 Task: Look for properties with more than 1+ garage.
Action: Mouse moved to (463, 194)
Screenshot: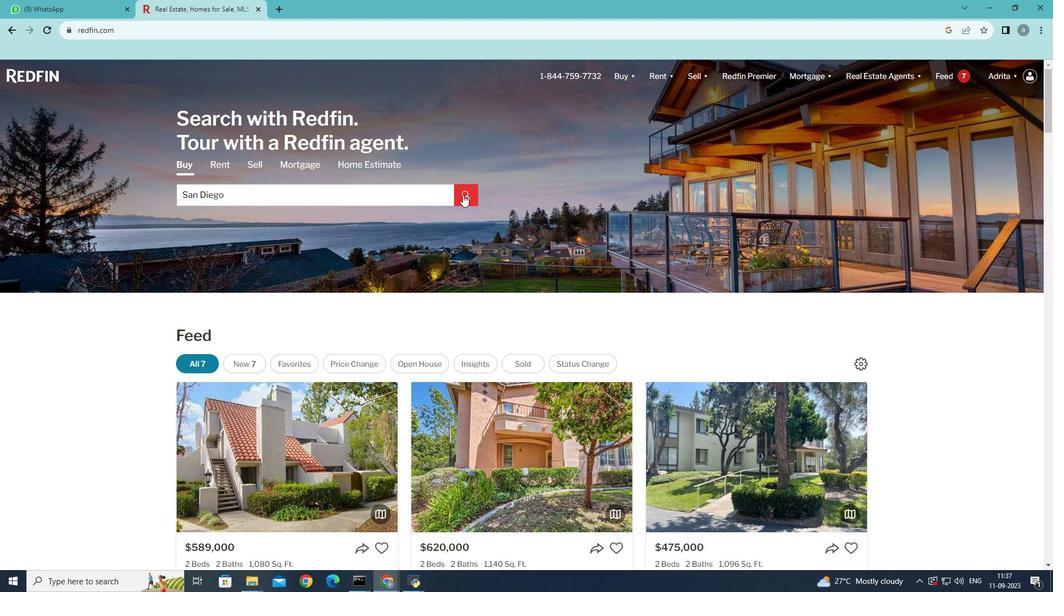 
Action: Mouse pressed left at (463, 194)
Screenshot: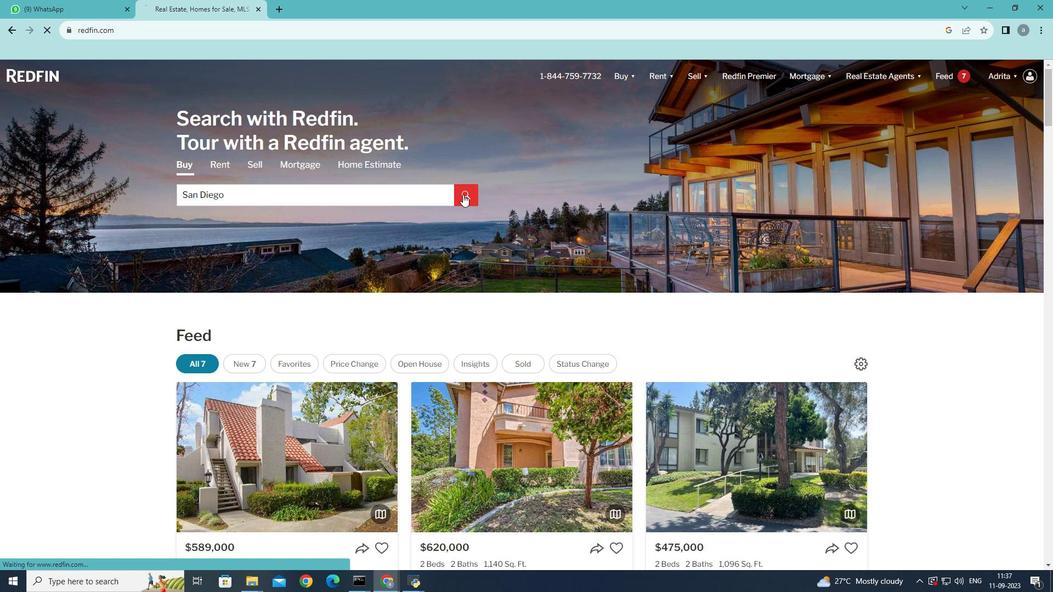 
Action: Mouse moved to (959, 149)
Screenshot: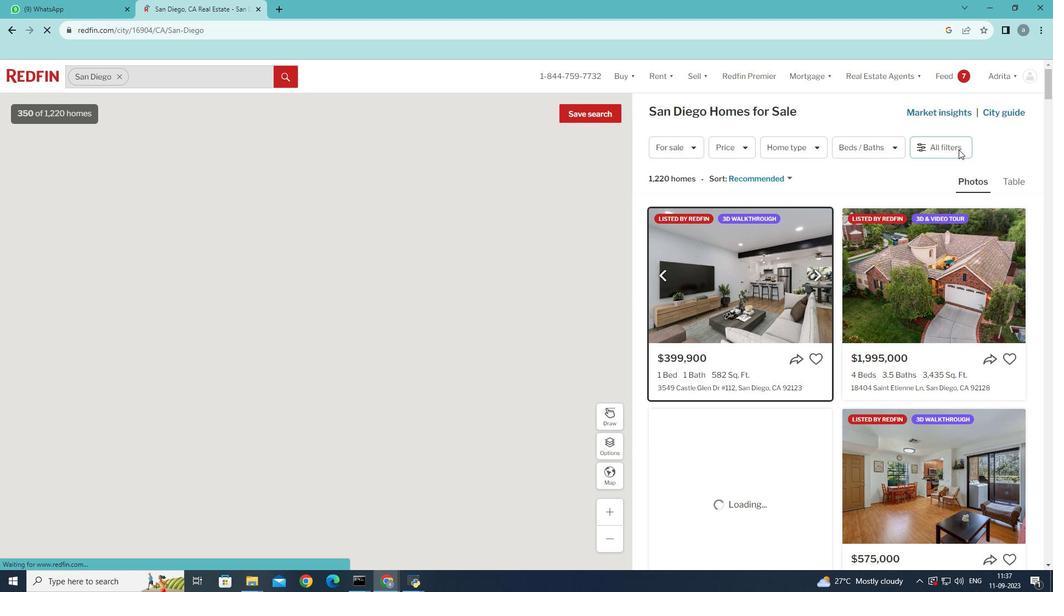 
Action: Mouse pressed left at (959, 149)
Screenshot: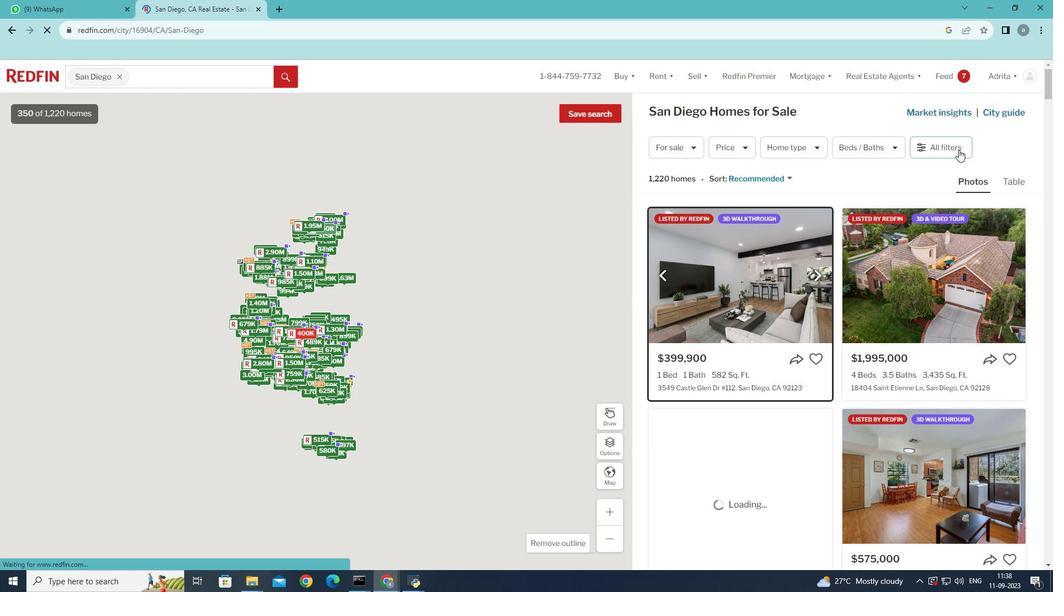 
Action: Mouse pressed left at (959, 149)
Screenshot: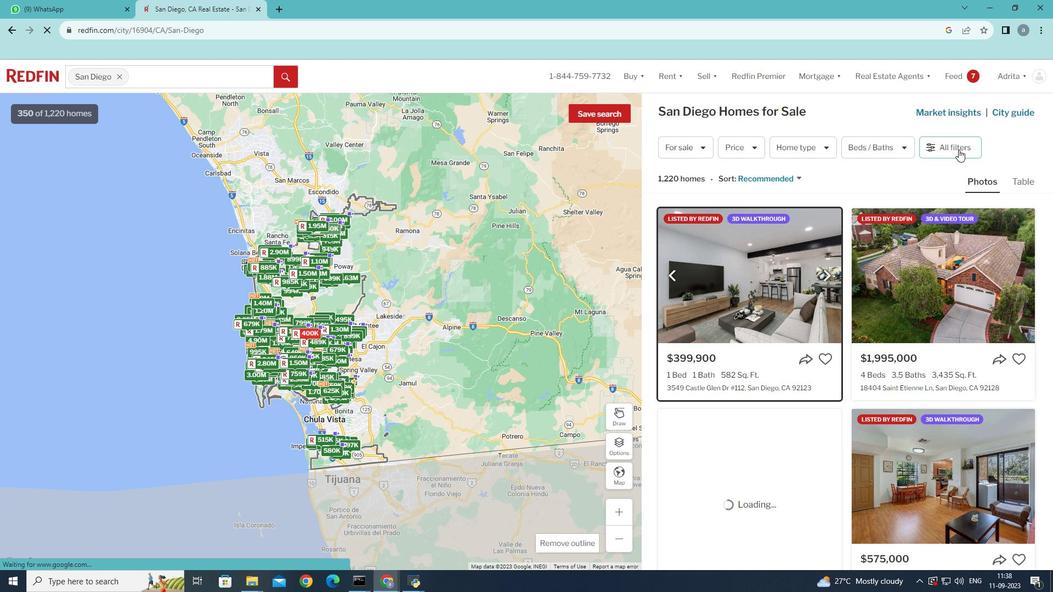 
Action: Mouse moved to (867, 282)
Screenshot: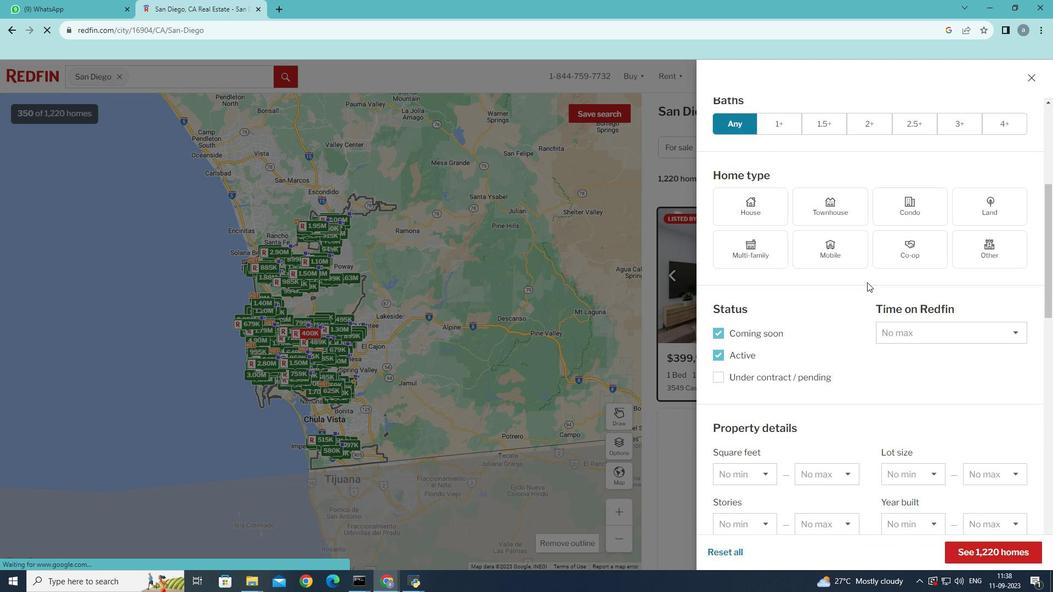 
Action: Mouse scrolled (867, 281) with delta (0, 0)
Screenshot: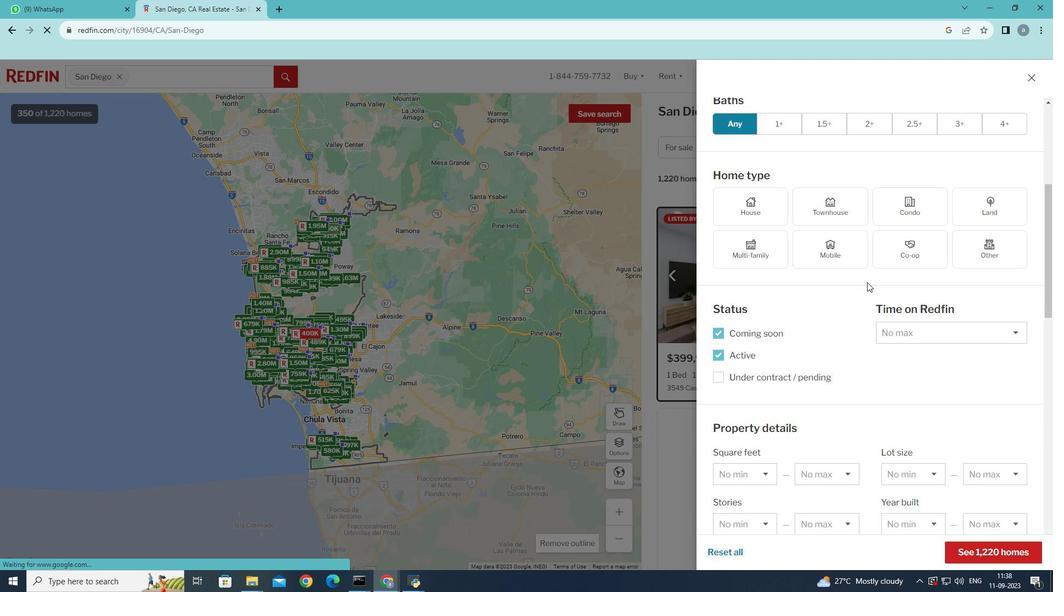 
Action: Mouse scrolled (867, 281) with delta (0, 0)
Screenshot: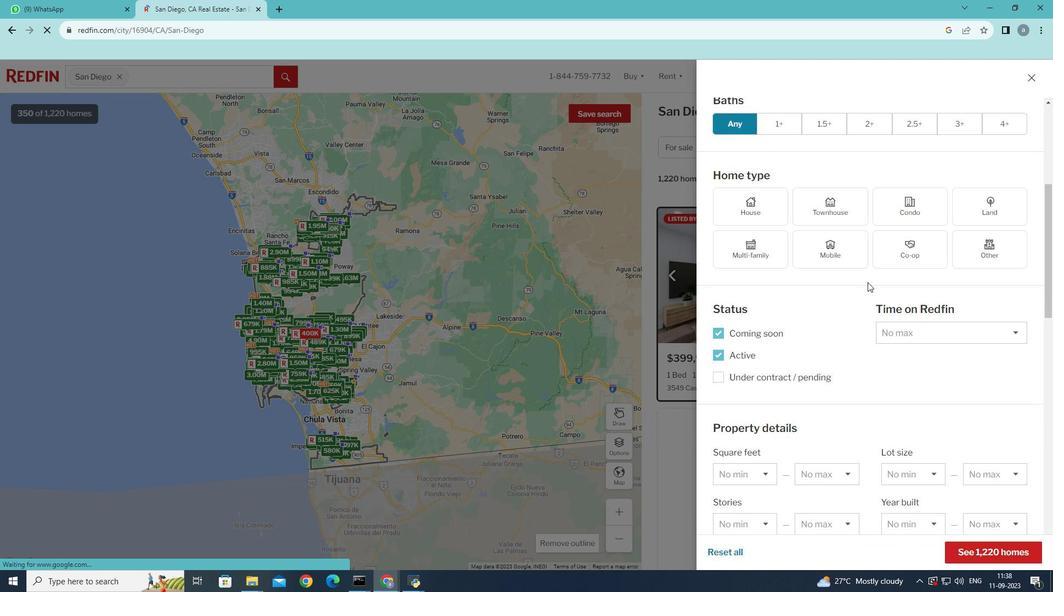 
Action: Mouse scrolled (867, 281) with delta (0, 0)
Screenshot: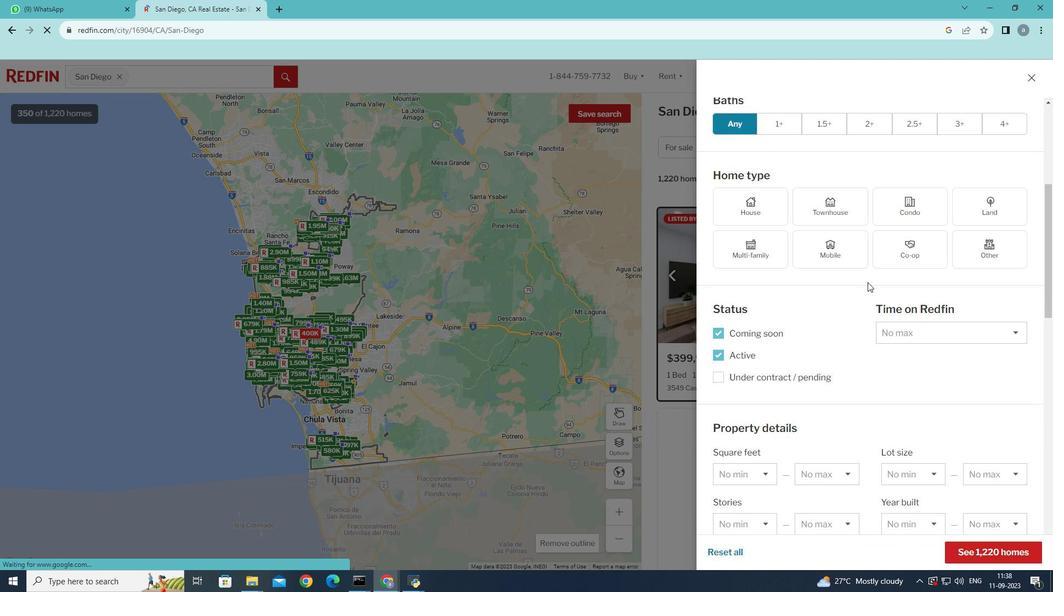 
Action: Mouse scrolled (867, 281) with delta (0, 0)
Screenshot: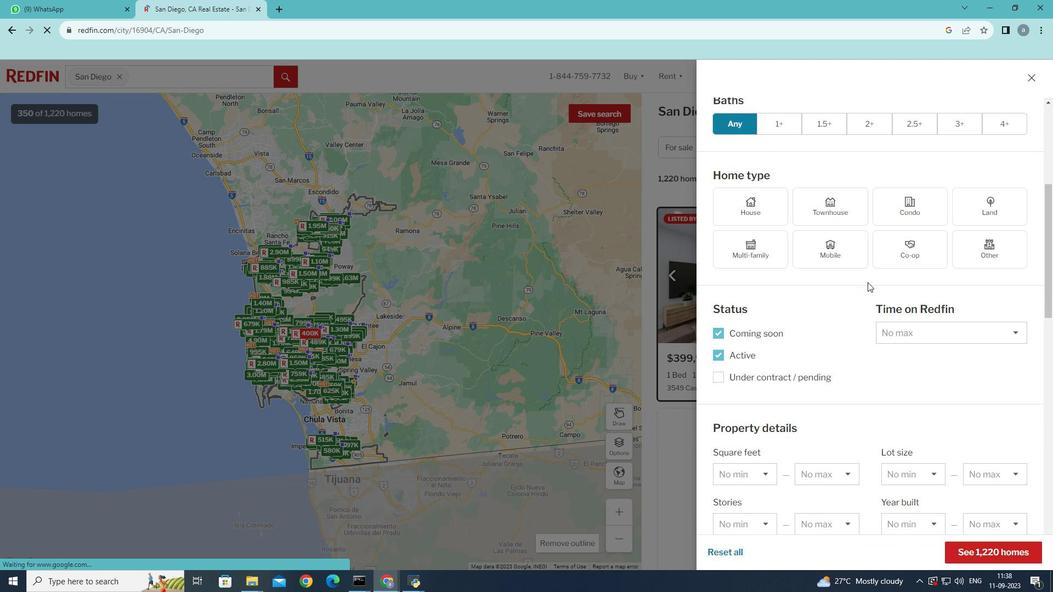 
Action: Mouse scrolled (867, 281) with delta (0, 0)
Screenshot: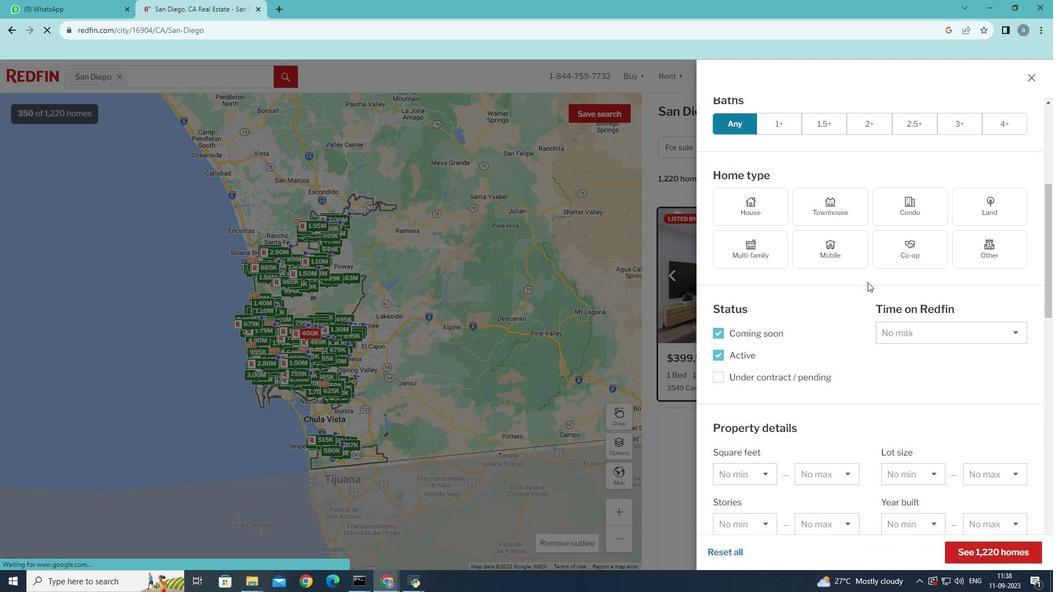 
Action: Mouse moved to (868, 282)
Screenshot: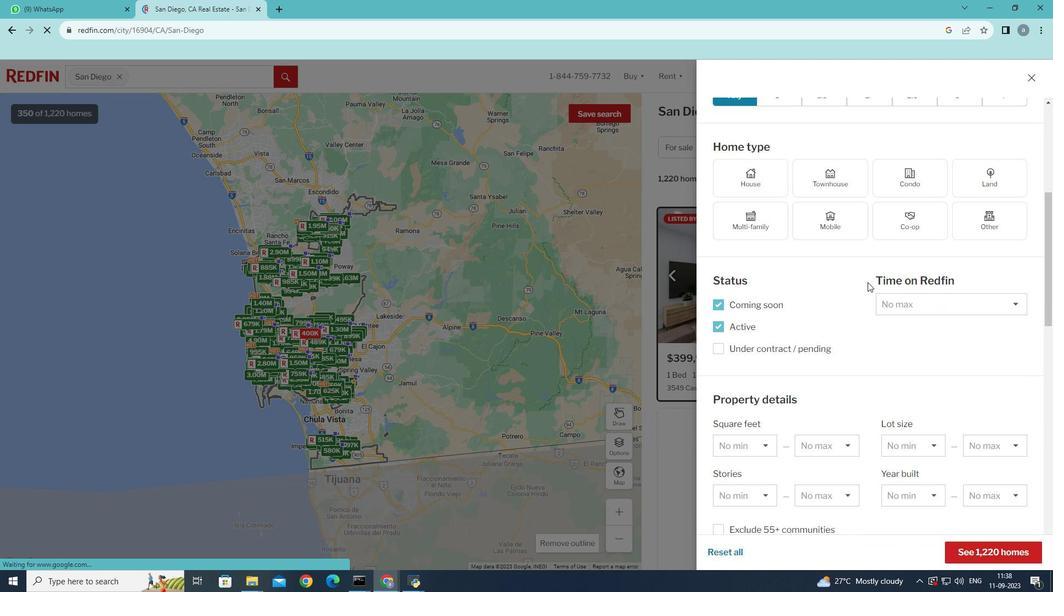 
Action: Mouse scrolled (868, 282) with delta (0, 0)
Screenshot: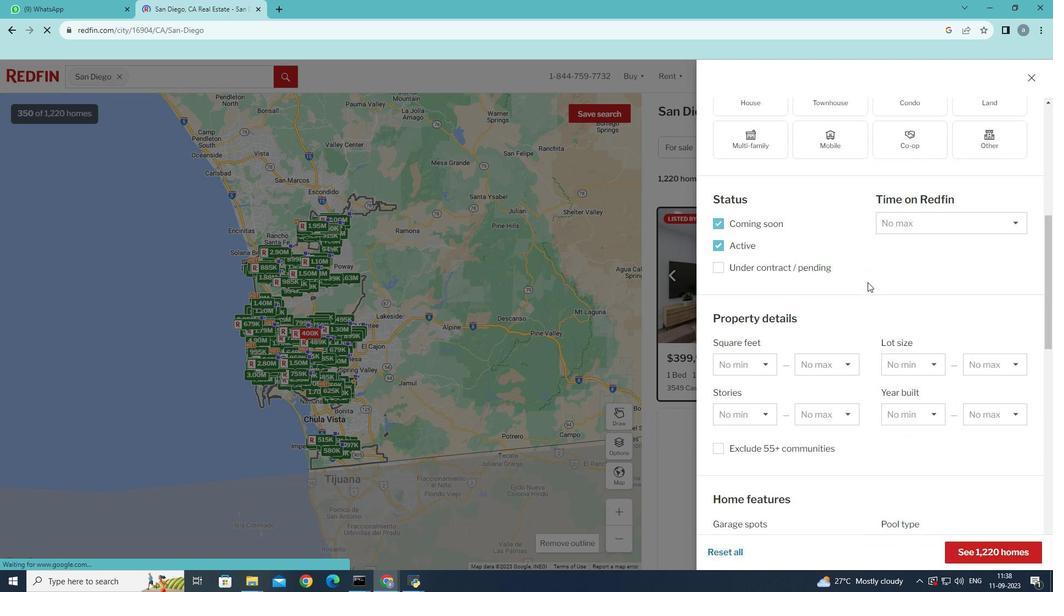 
Action: Mouse scrolled (868, 282) with delta (0, 0)
Screenshot: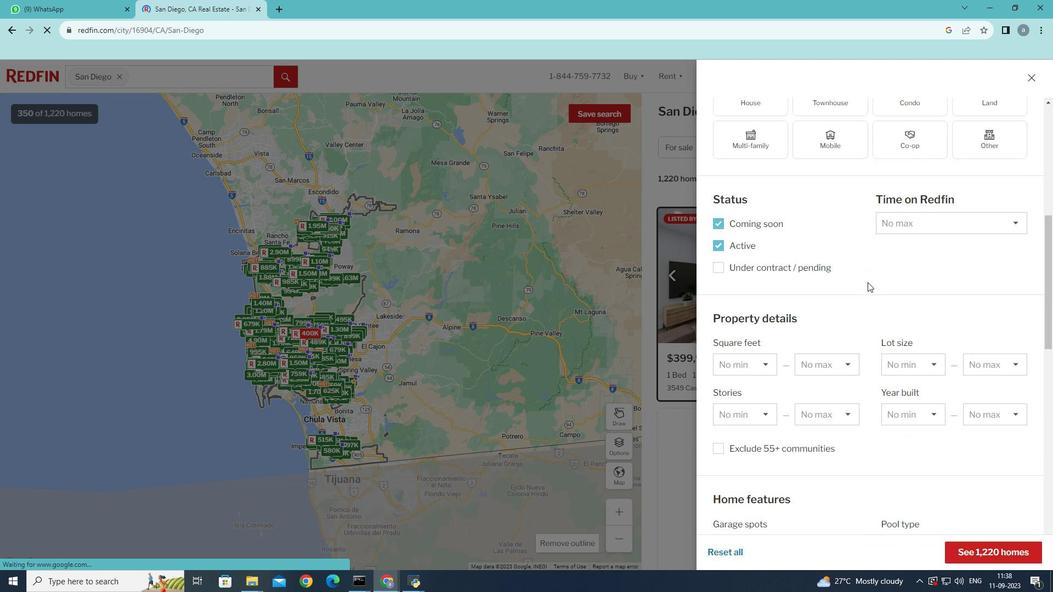 
Action: Mouse scrolled (868, 282) with delta (0, 0)
Screenshot: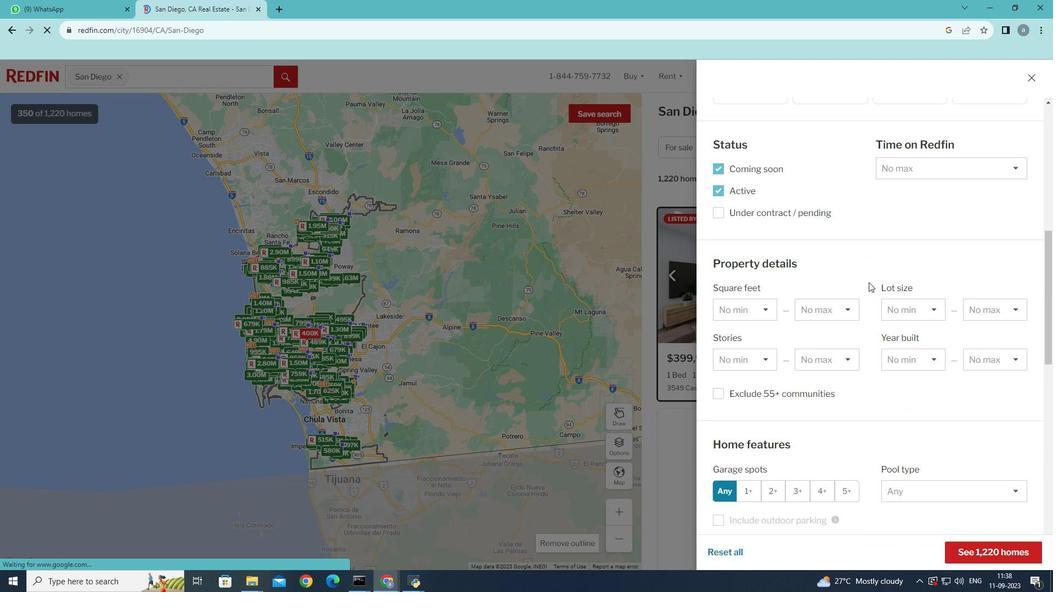 
Action: Mouse moved to (869, 282)
Screenshot: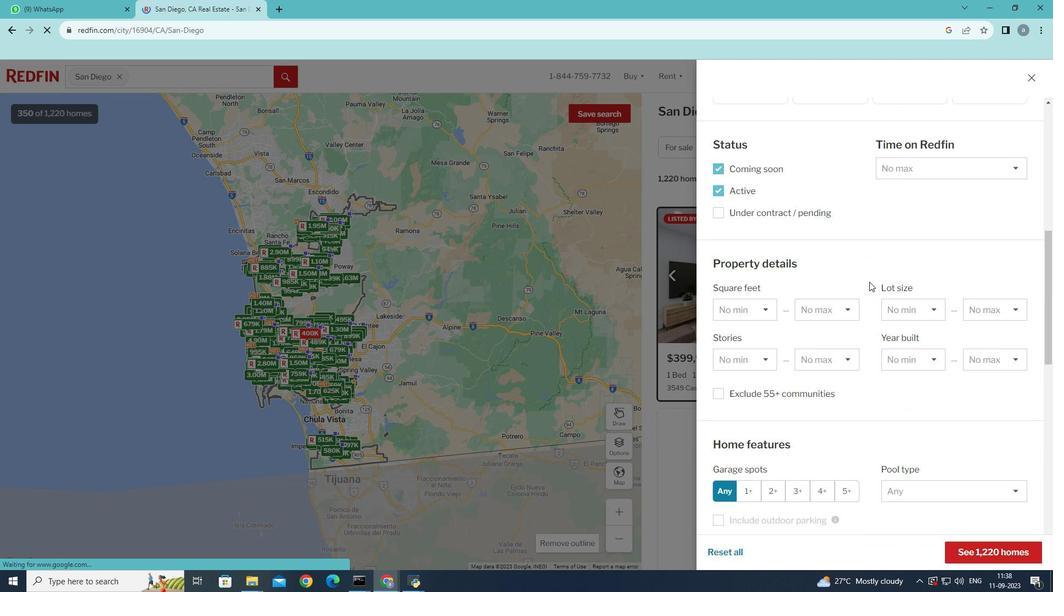 
Action: Mouse scrolled (869, 281) with delta (0, 0)
Screenshot: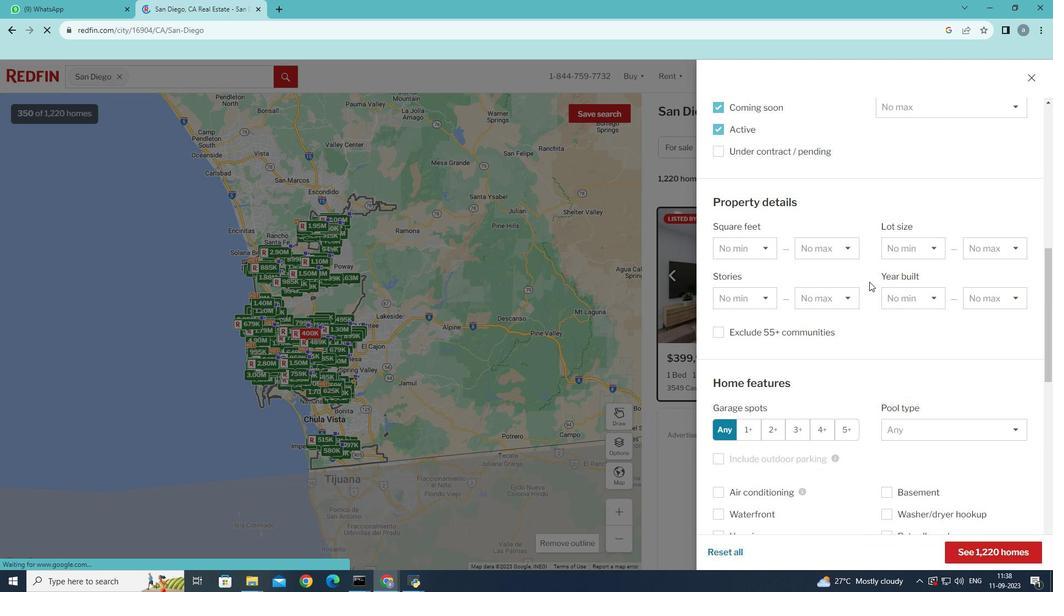 
Action: Mouse scrolled (869, 281) with delta (0, 0)
Screenshot: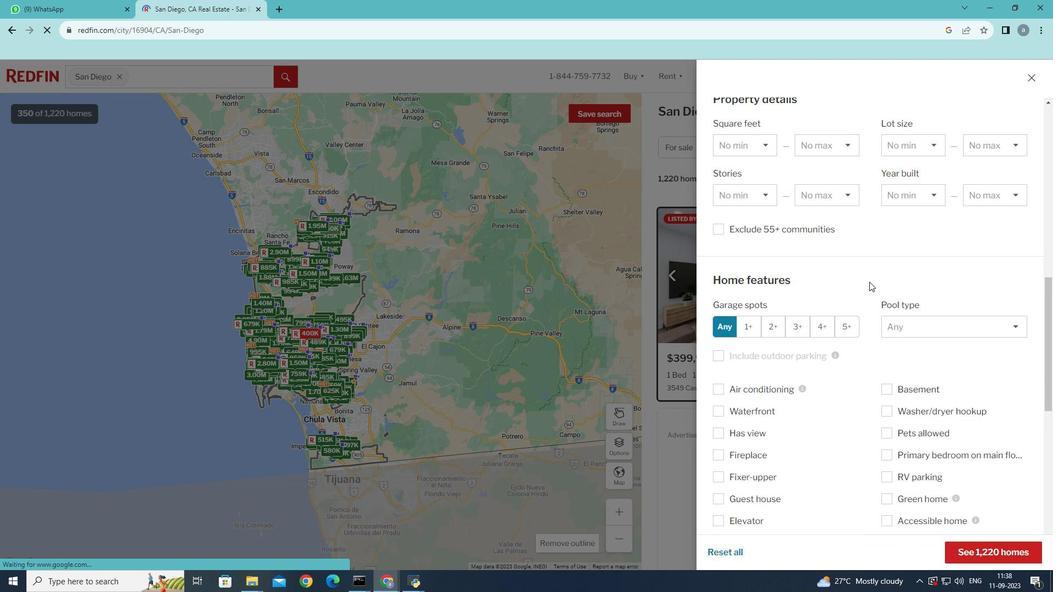 
Action: Mouse scrolled (869, 281) with delta (0, 0)
Screenshot: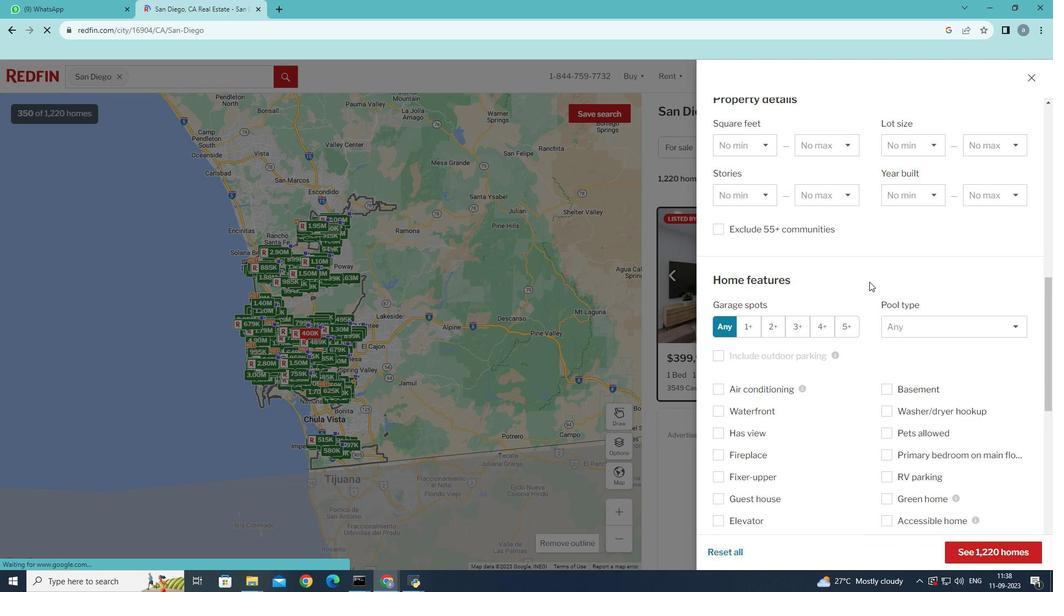 
Action: Mouse moved to (746, 325)
Screenshot: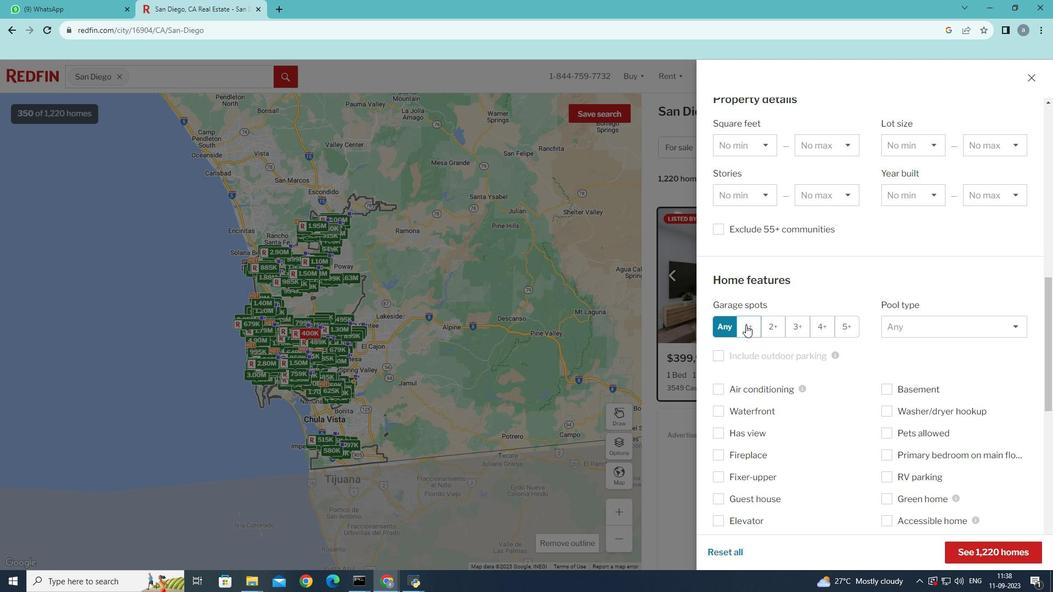 
Action: Mouse pressed left at (746, 325)
Screenshot: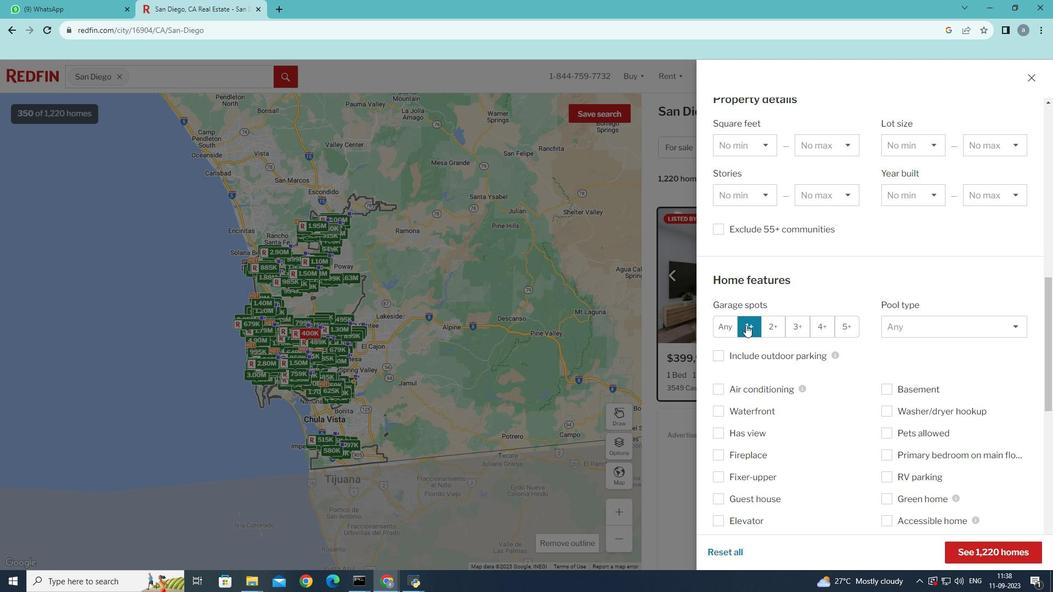 
Action: Mouse moved to (982, 557)
Screenshot: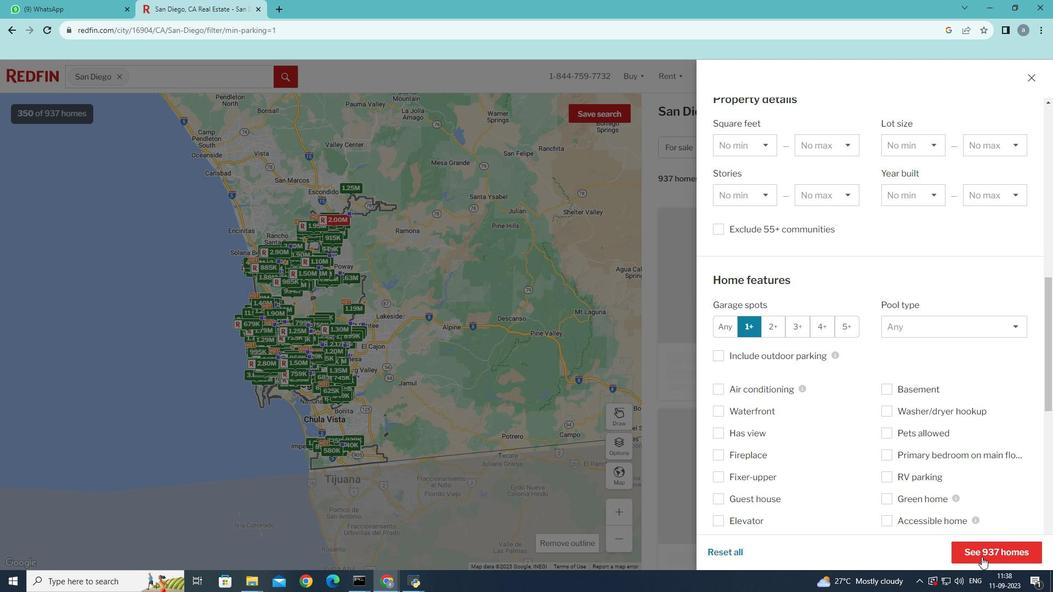 
Action: Mouse pressed left at (982, 557)
Screenshot: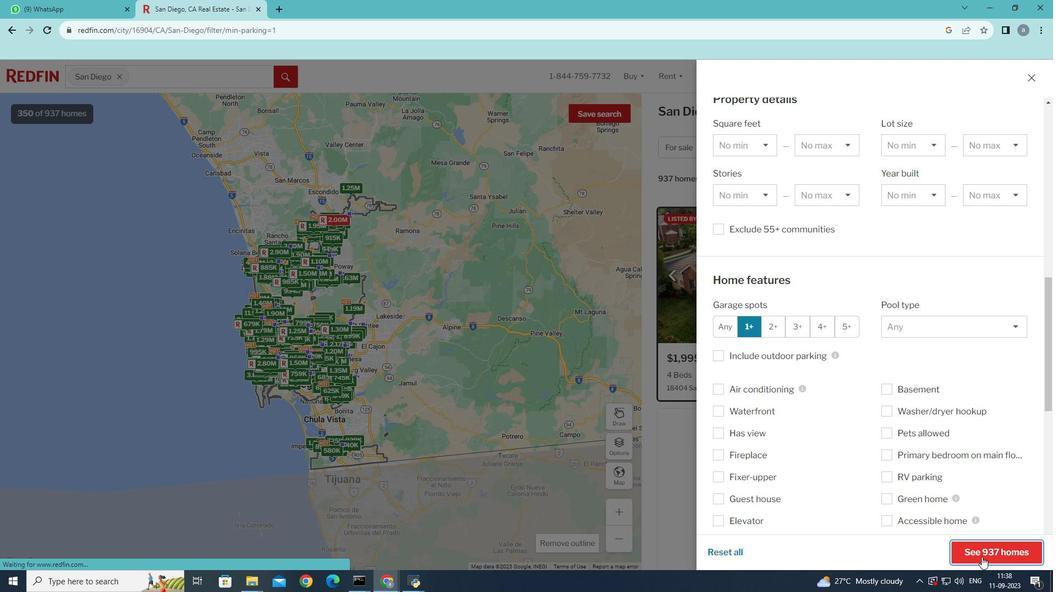 
